Task: Create a section Sonic Spin and in the section, add a milestone IT compliance improvement in the project ComplexTech
Action: Mouse moved to (63, 368)
Screenshot: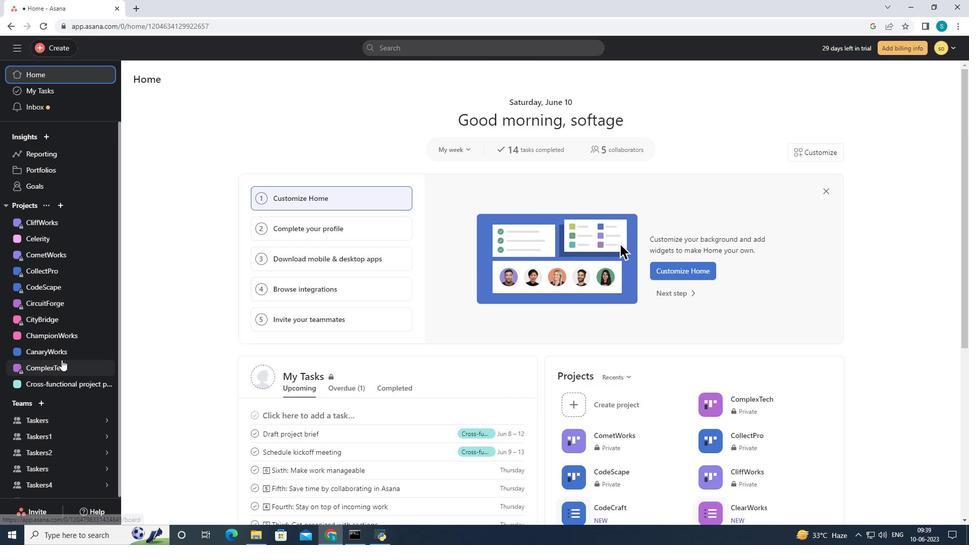 
Action: Mouse pressed left at (63, 368)
Screenshot: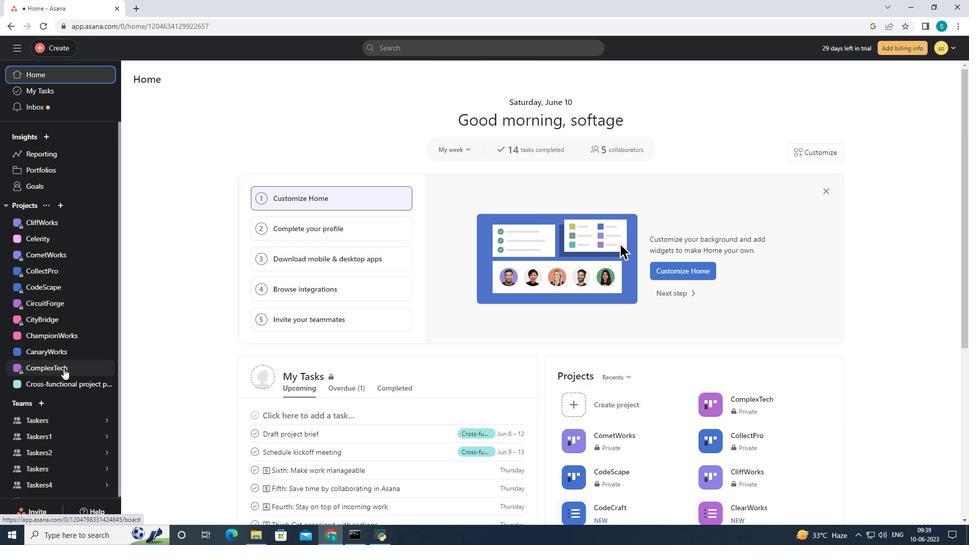 
Action: Mouse moved to (755, 148)
Screenshot: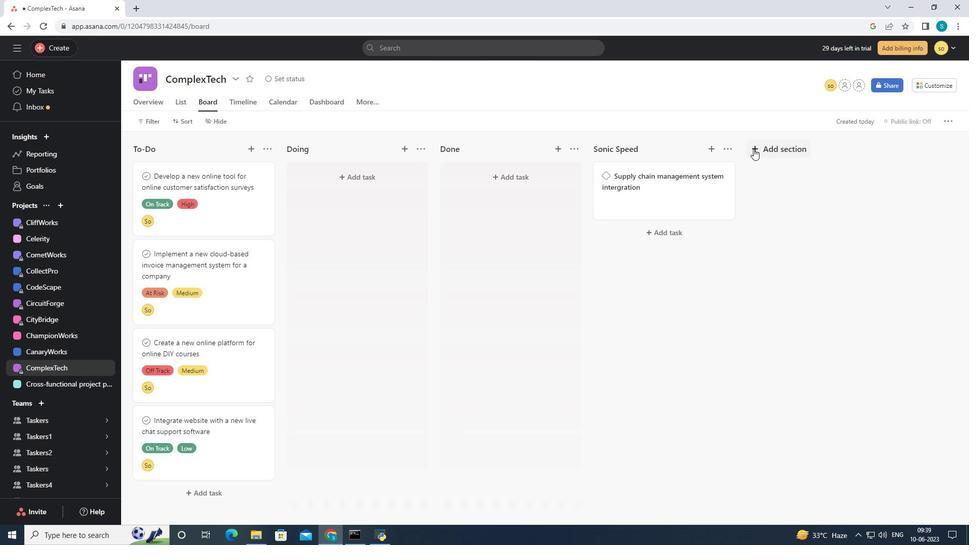 
Action: Mouse pressed left at (755, 148)
Screenshot: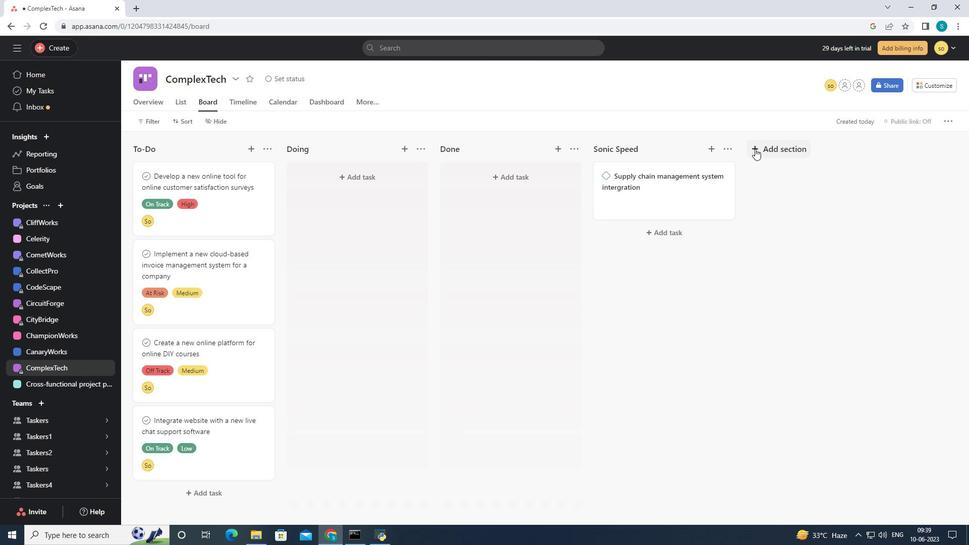 
Action: Key pressed <Key.shift>Sonic<Key.space><Key.shift>Spin
Screenshot: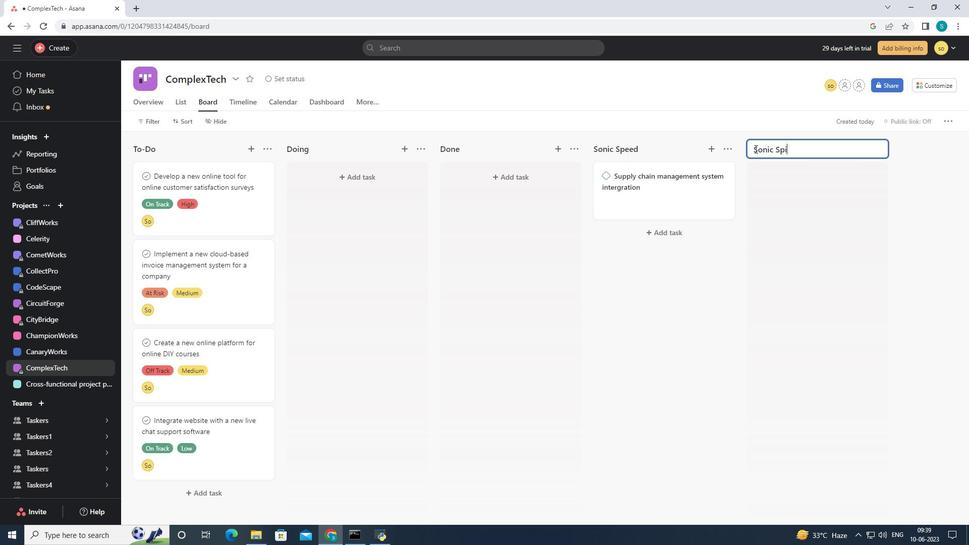 
Action: Mouse moved to (797, 194)
Screenshot: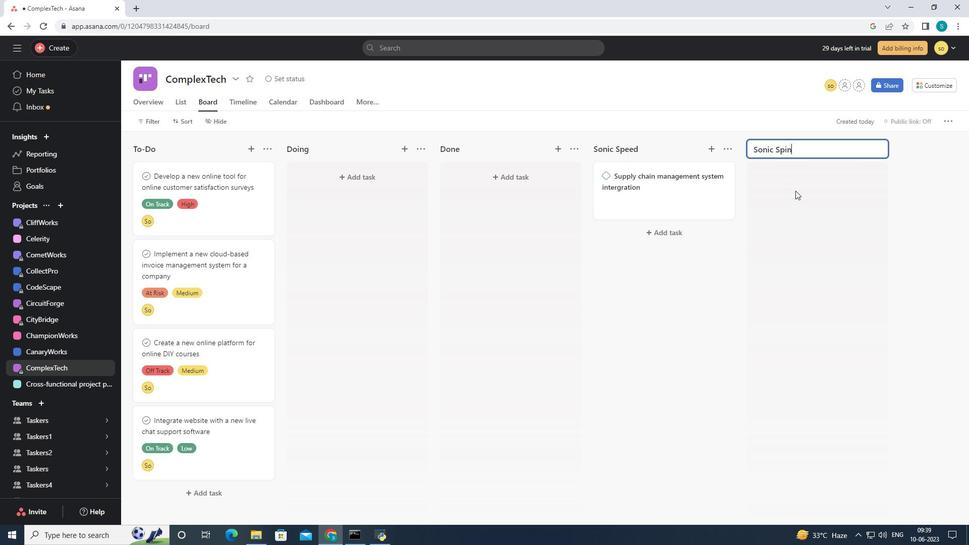 
Action: Mouse pressed left at (797, 194)
Screenshot: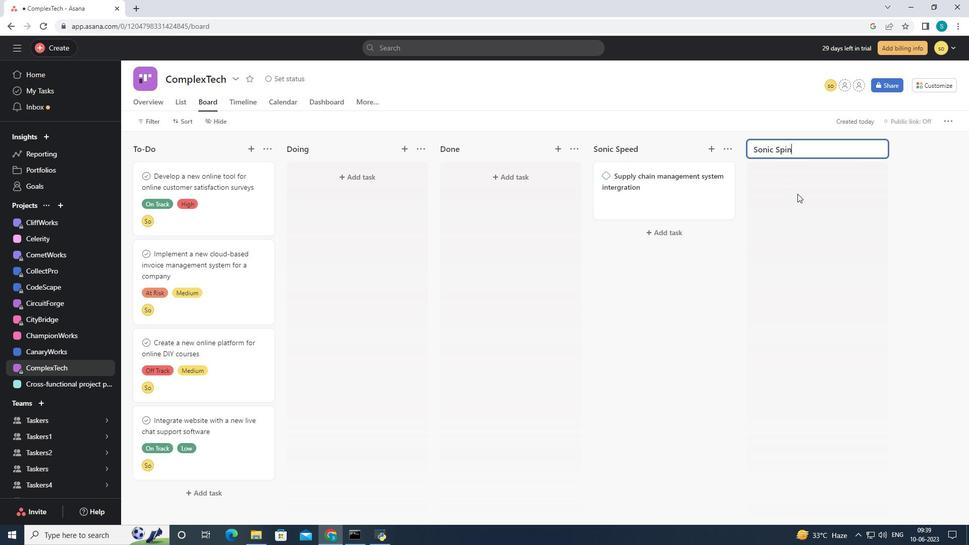 
Action: Mouse moved to (786, 147)
Screenshot: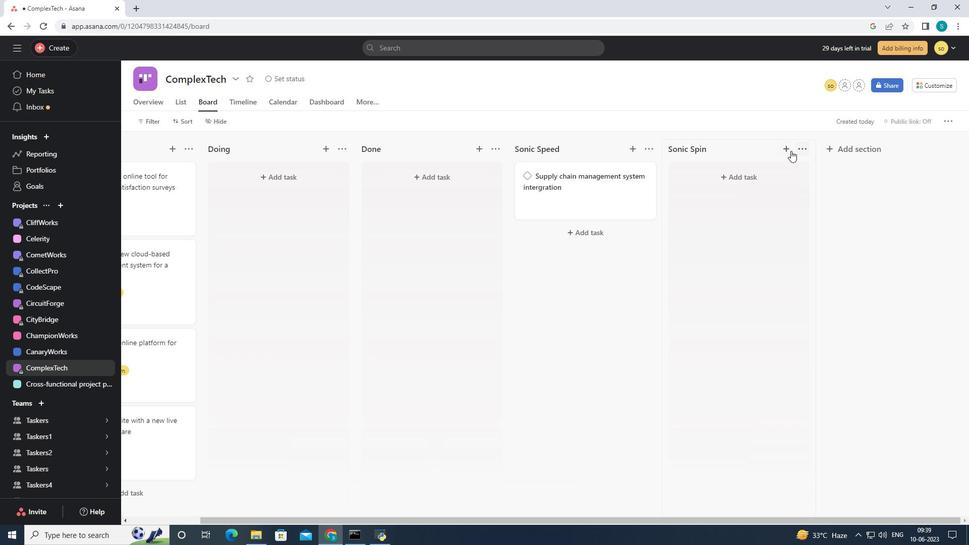 
Action: Mouse pressed left at (786, 147)
Screenshot: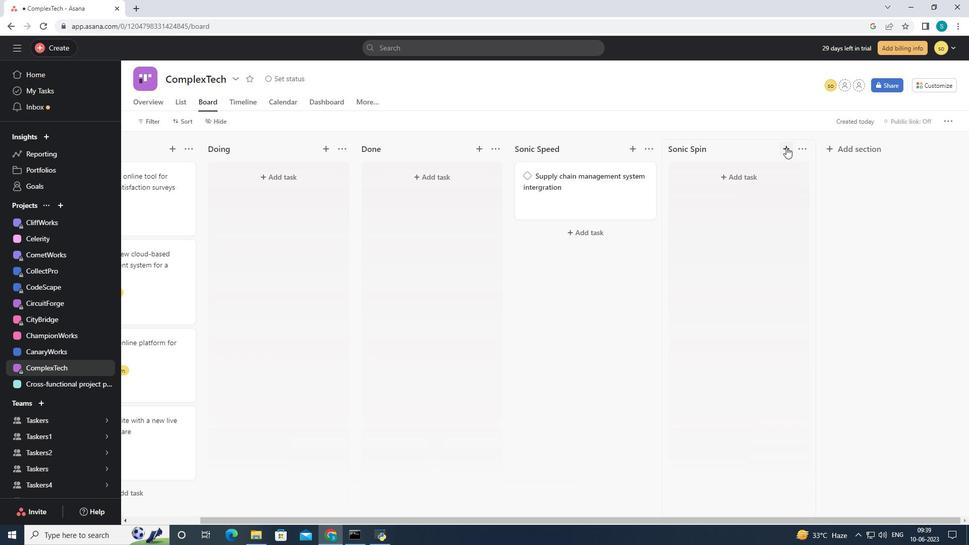 
Action: Mouse moved to (763, 171)
Screenshot: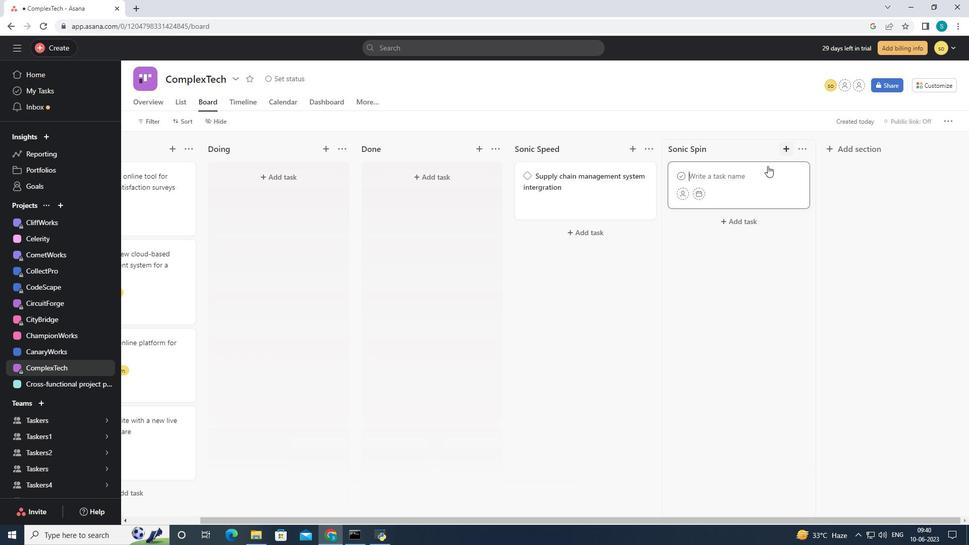 
Action: Key pressed <Key.shift><Key.shift>IT<Key.space>compliance<Key.space>improvement<Key.space>
Screenshot: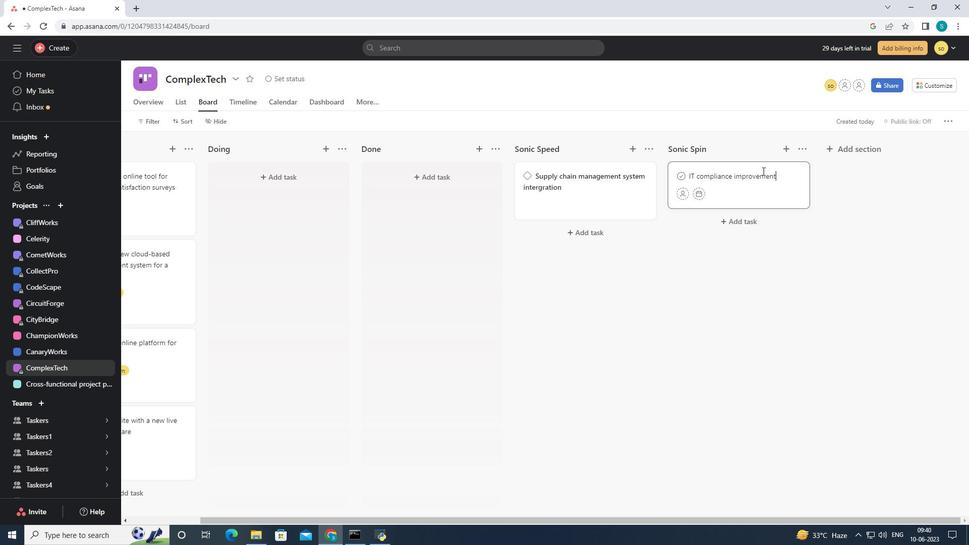 
Action: Mouse moved to (763, 194)
Screenshot: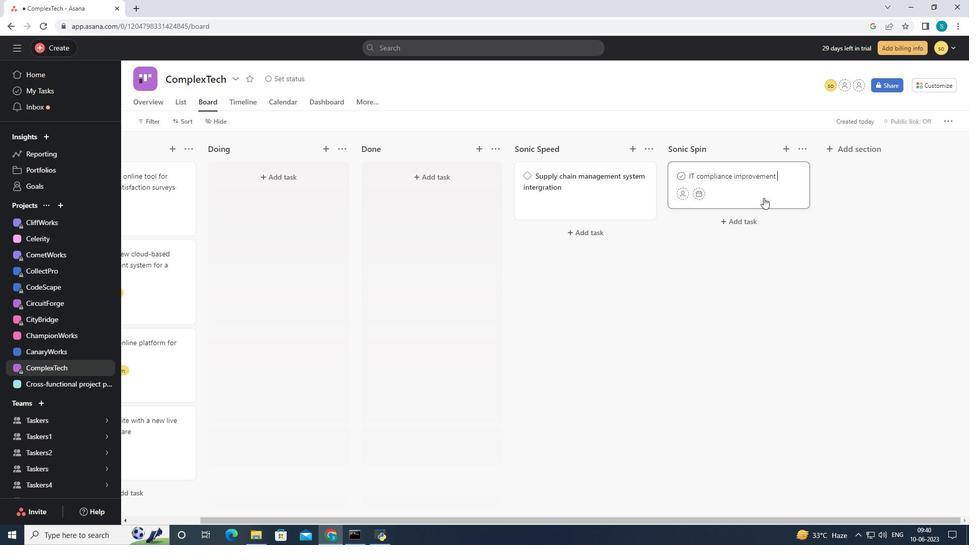 
Action: Mouse pressed left at (763, 194)
Screenshot: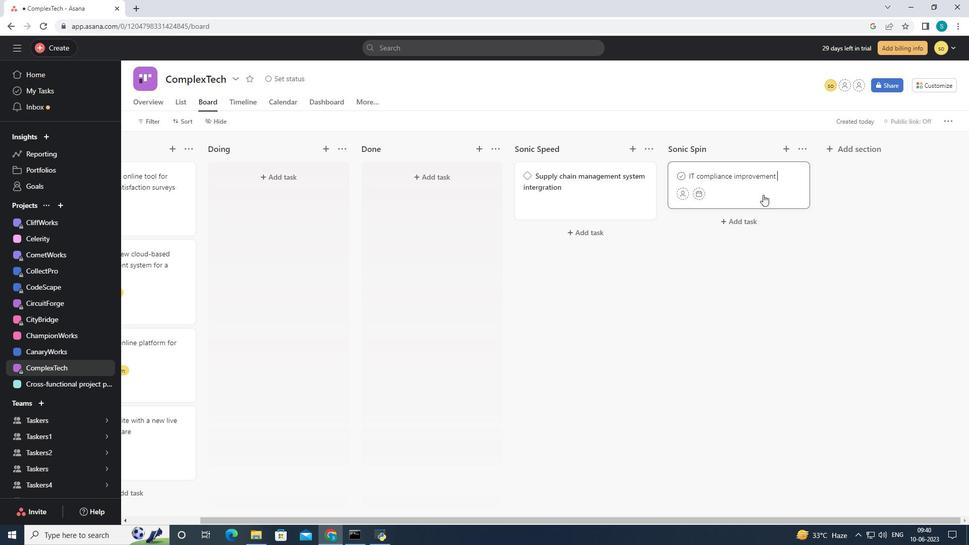 
Action: Mouse moved to (936, 124)
Screenshot: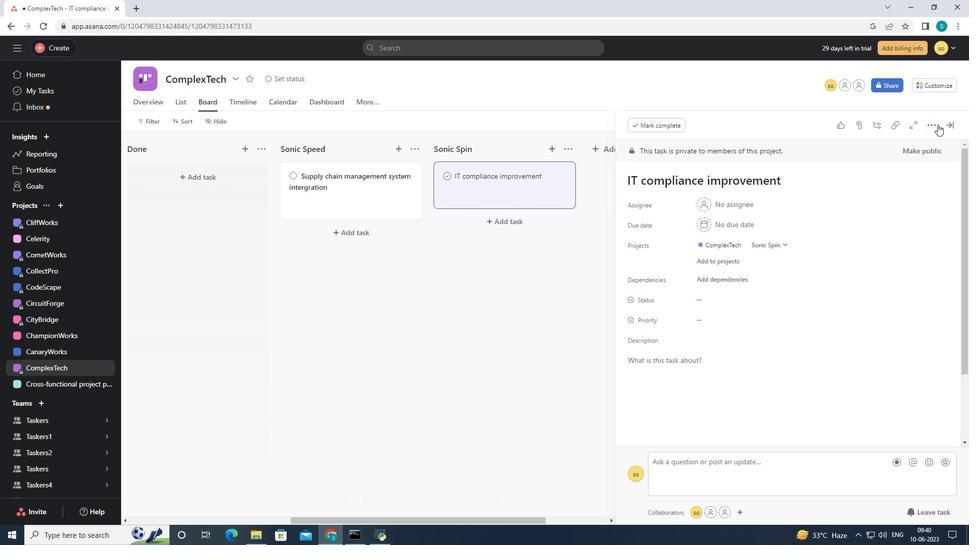 
Action: Mouse pressed left at (936, 124)
Screenshot: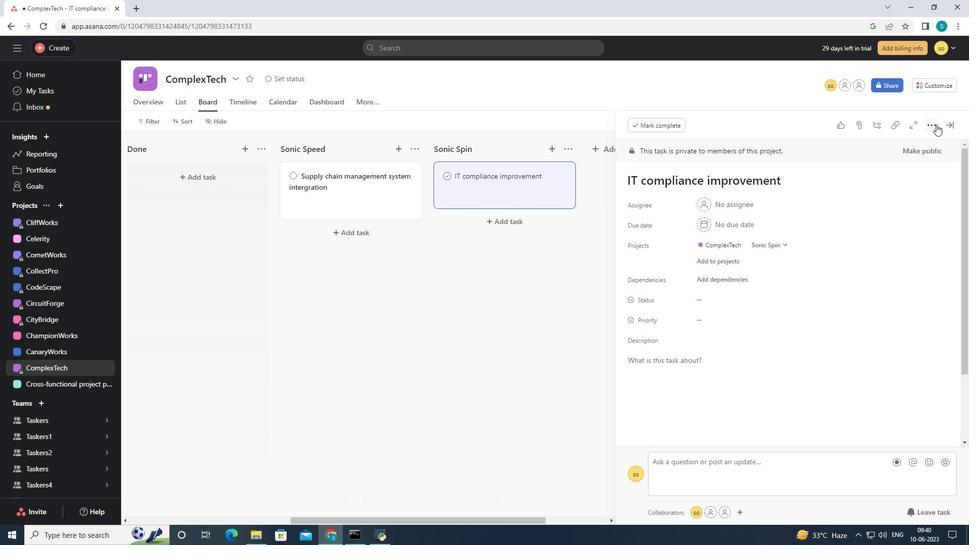 
Action: Mouse moved to (814, 160)
Screenshot: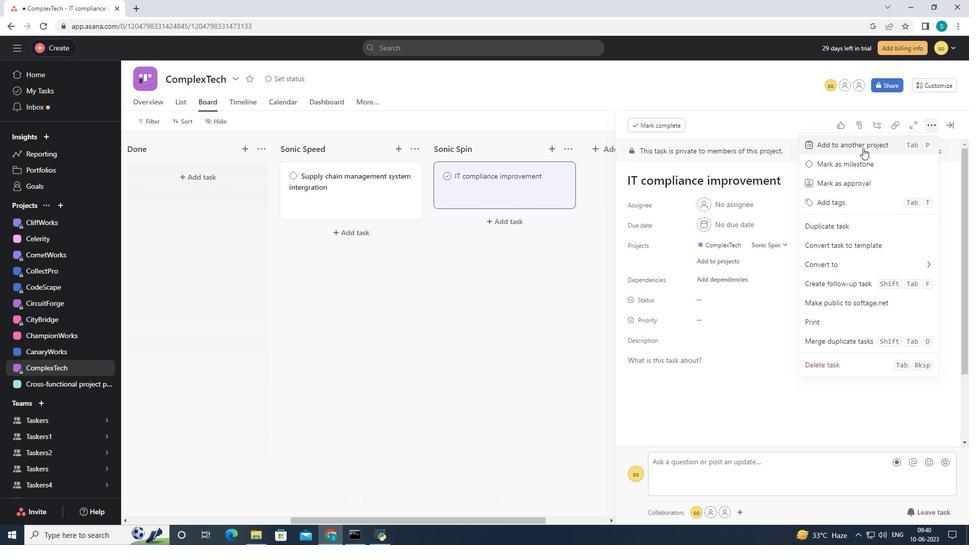 
Action: Mouse pressed left at (814, 160)
Screenshot: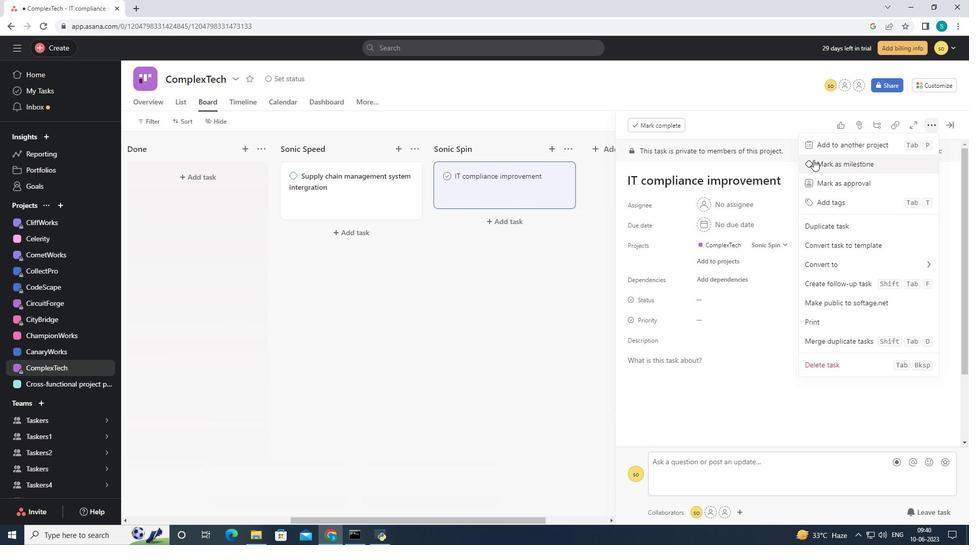 
Action: Mouse moved to (467, 279)
Screenshot: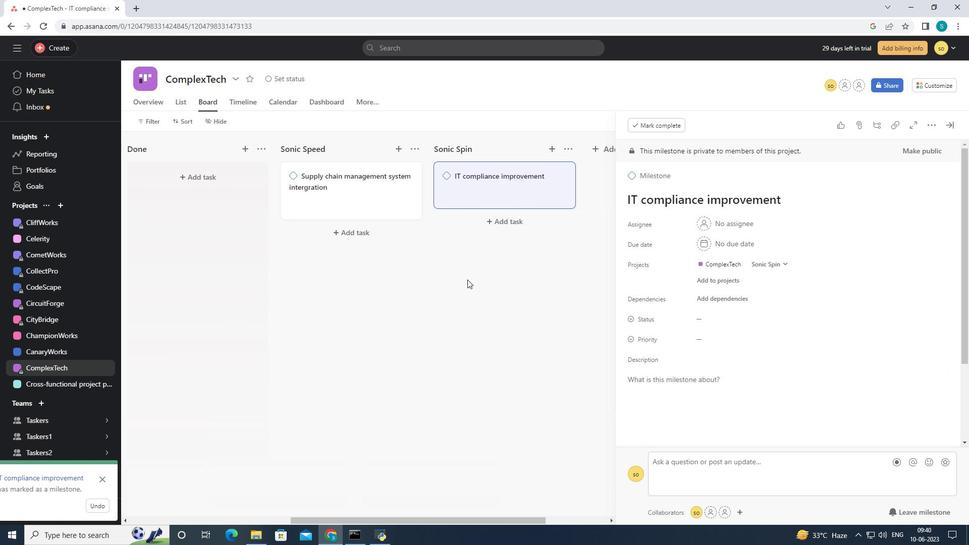 
Action: Mouse pressed left at (467, 279)
Screenshot: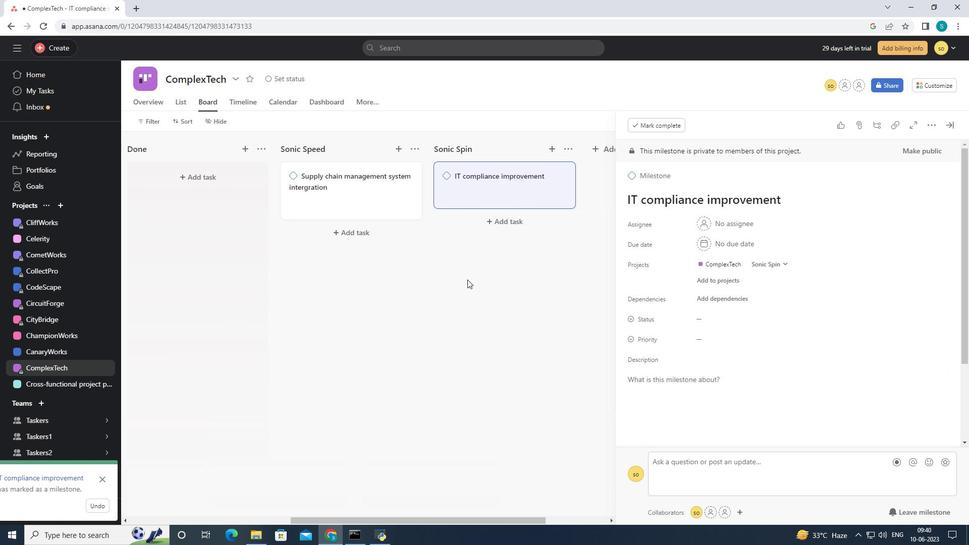 
Action: Mouse moved to (646, 170)
Screenshot: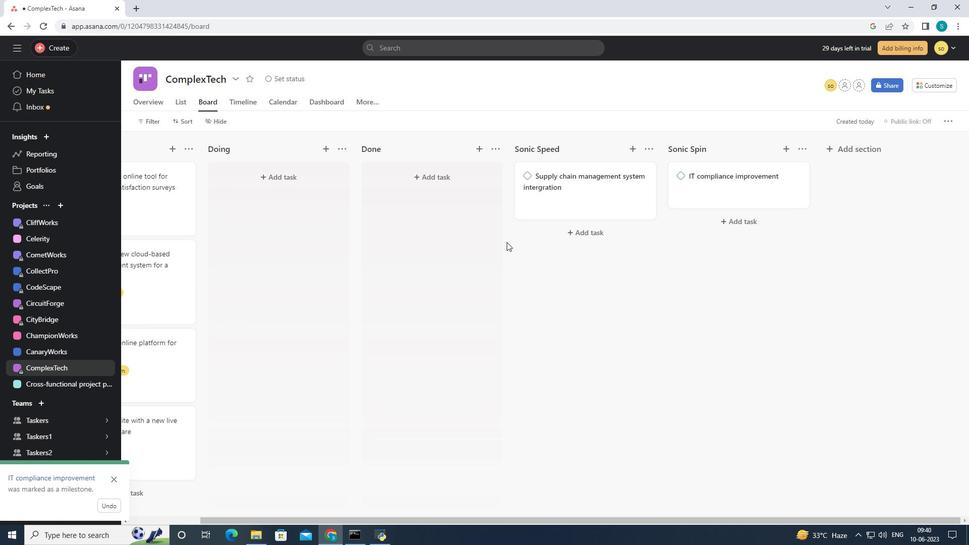 
